 Task: Create in the project ZoomTech and in the Backlog issue 'Integrate a new virtual assistant feature into an existing mobile application to enhance user experience and convenience' a child issue 'Data breach incident response and remediation', and assign it to team member softage.3@softage.net.
Action: Mouse moved to (65, 175)
Screenshot: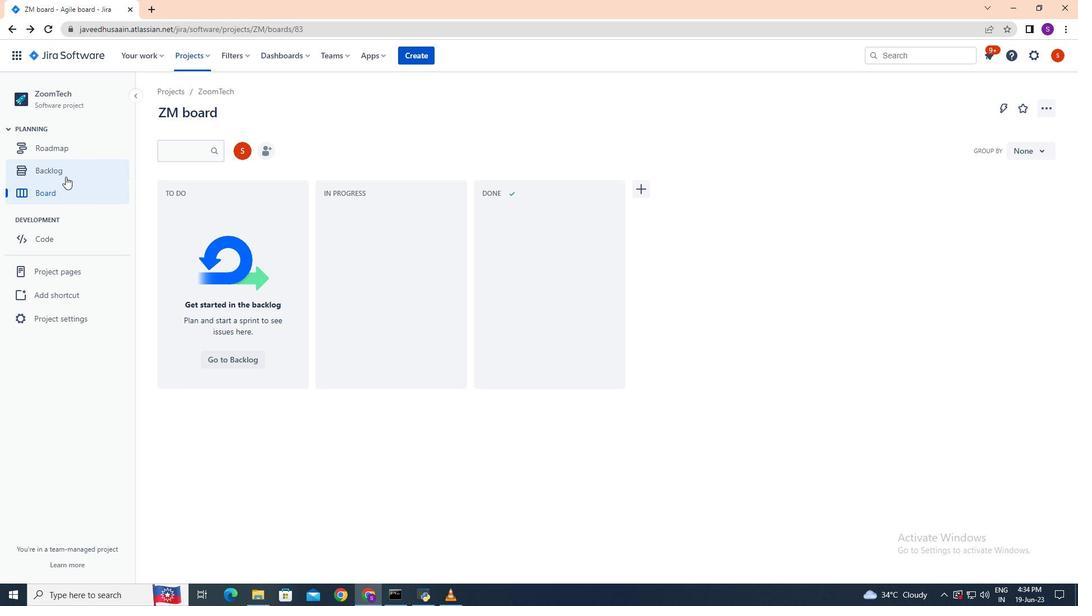 
Action: Mouse pressed left at (65, 175)
Screenshot: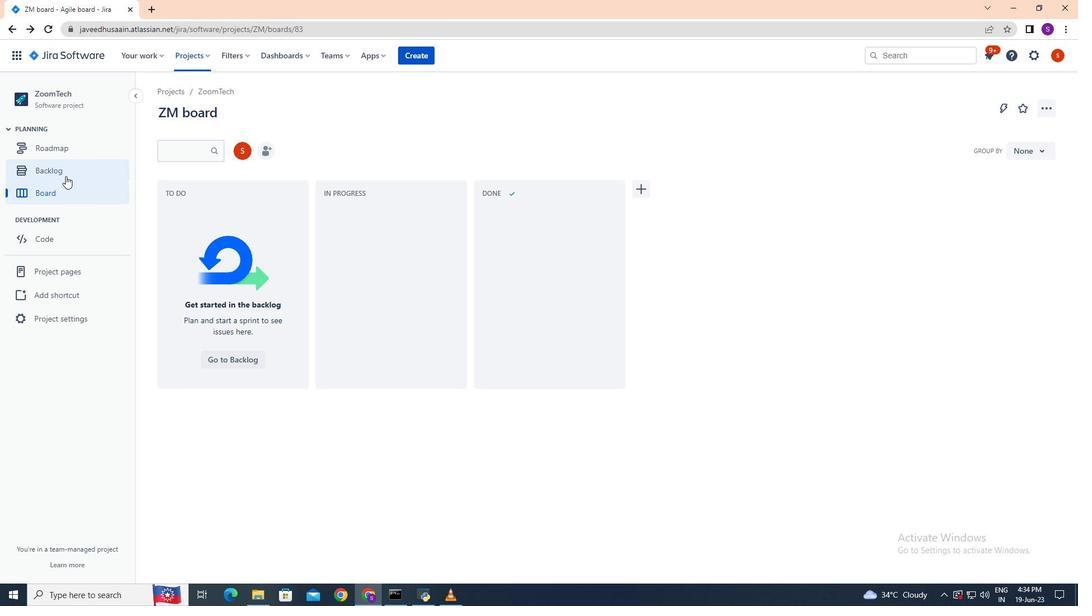 
Action: Mouse moved to (702, 319)
Screenshot: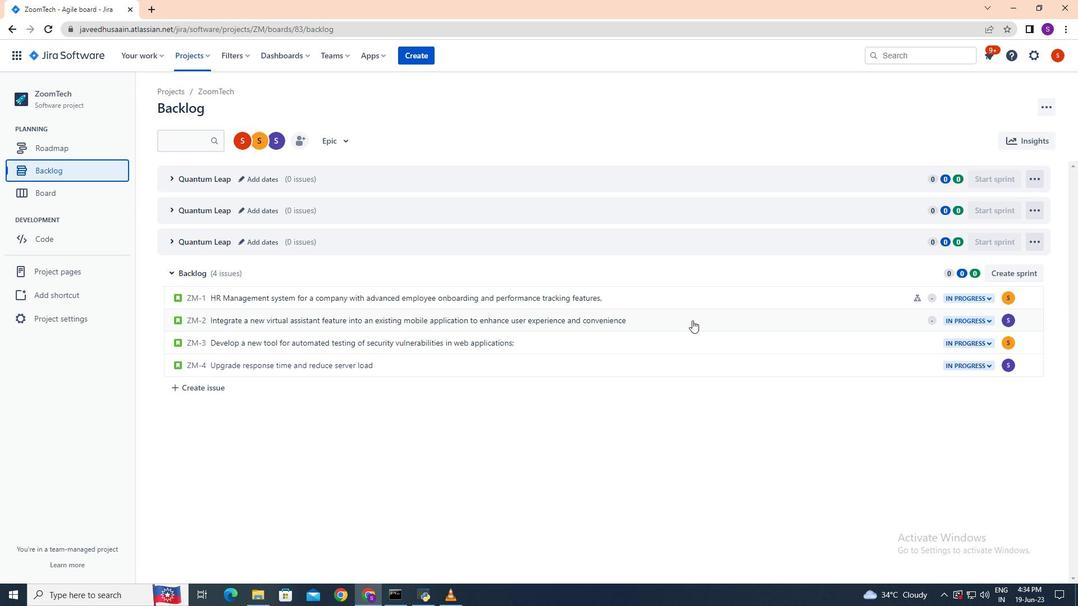 
Action: Mouse pressed left at (702, 319)
Screenshot: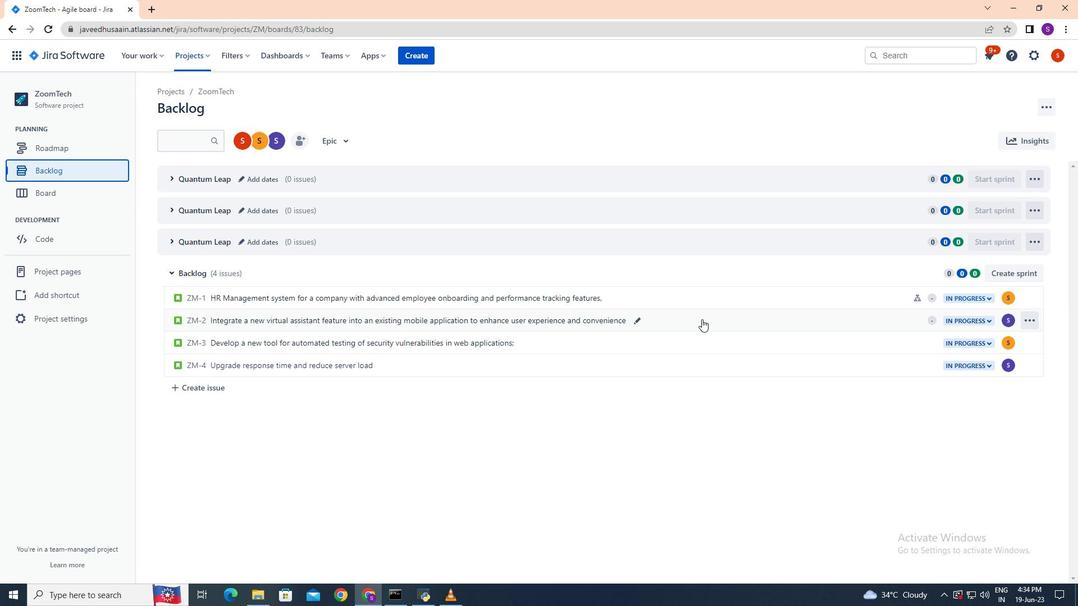 
Action: Mouse moved to (885, 271)
Screenshot: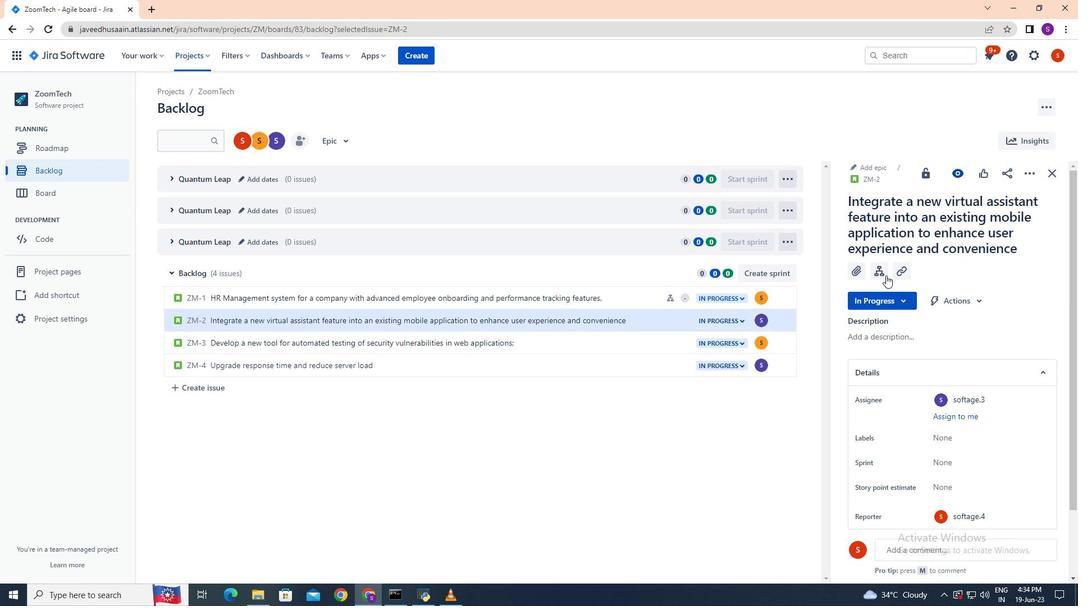 
Action: Mouse pressed left at (885, 271)
Screenshot: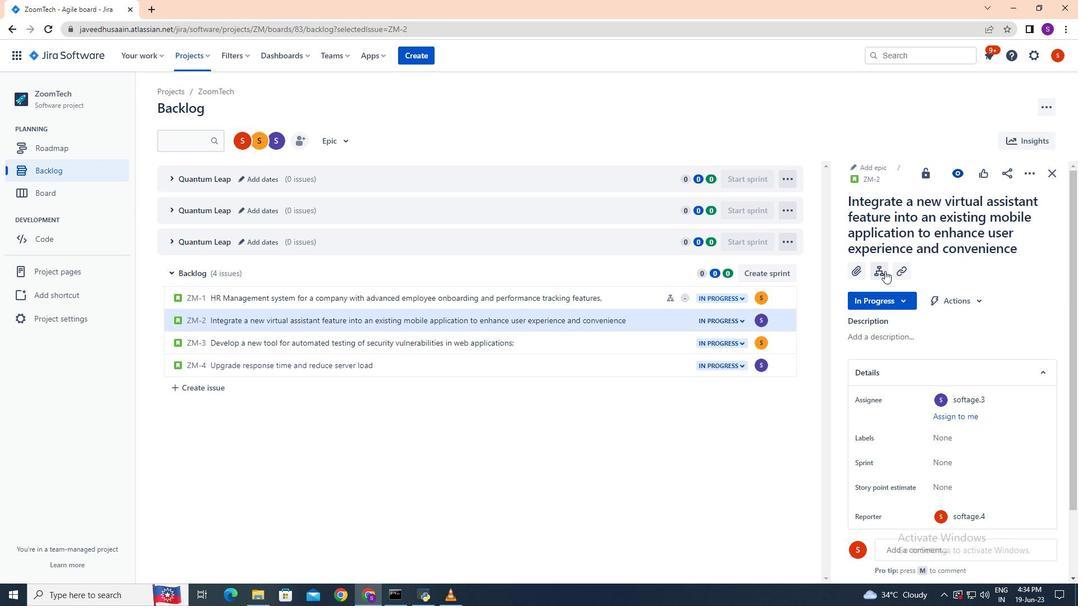 
Action: Mouse moved to (891, 362)
Screenshot: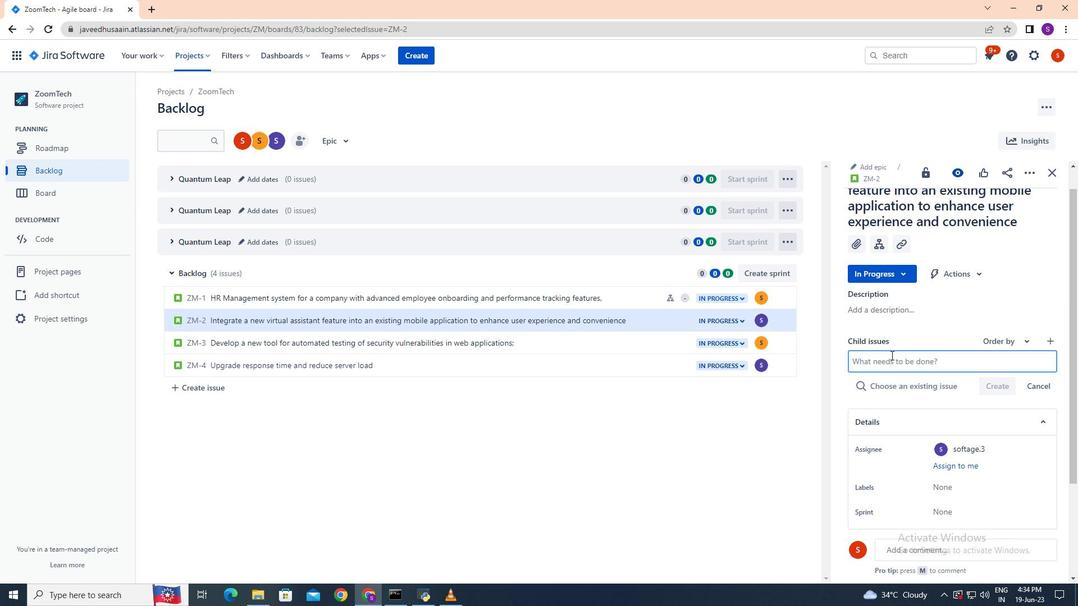 
Action: Mouse pressed left at (891, 362)
Screenshot: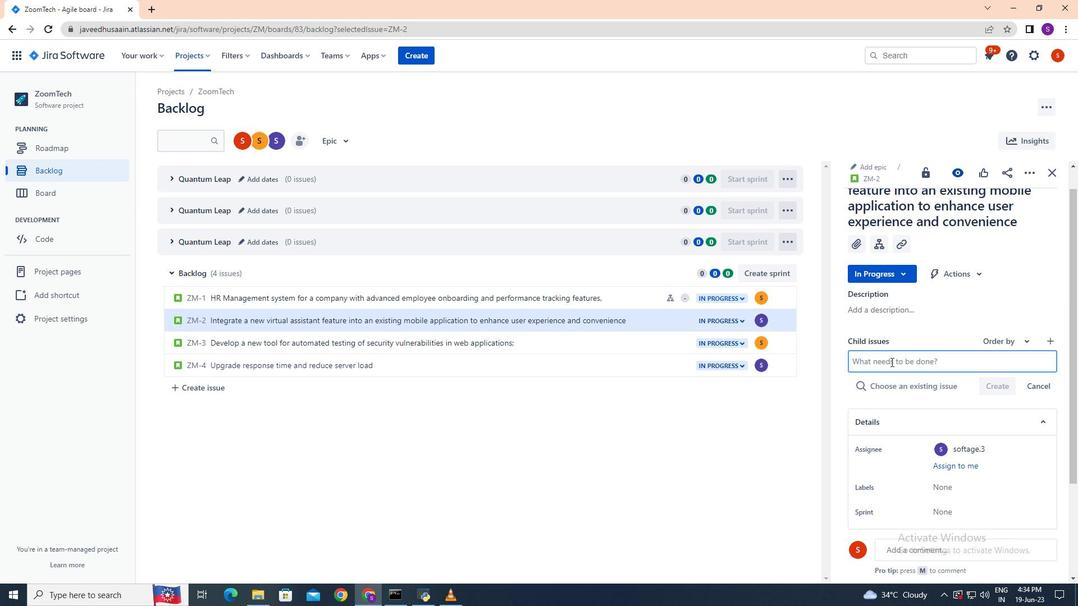 
Action: Key pressed <Key.shift>Data<Key.space><Key.shift><Key.shift>breach<Key.space>incident<Key.space>response<Key.space>and<Key.space>remediation<Key.space>
Screenshot: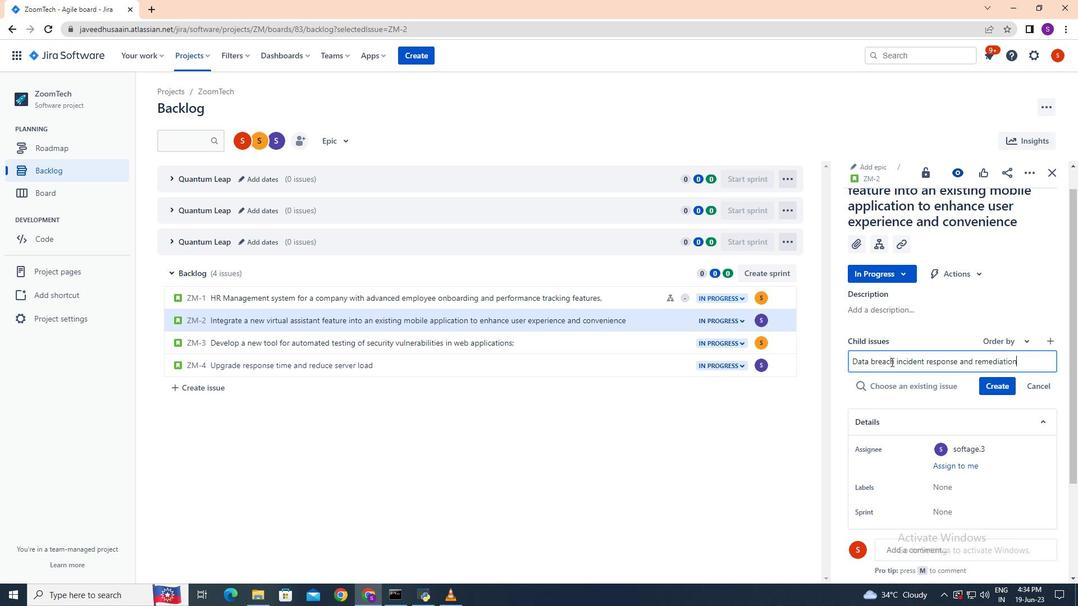
Action: Mouse moved to (1010, 389)
Screenshot: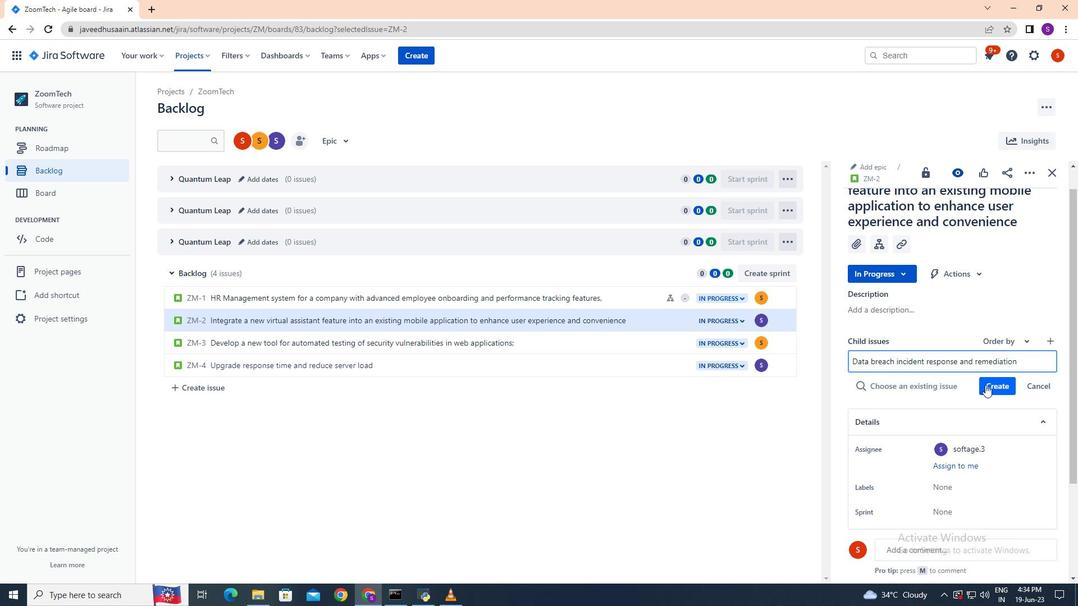 
Action: Mouse pressed left at (1010, 389)
Screenshot: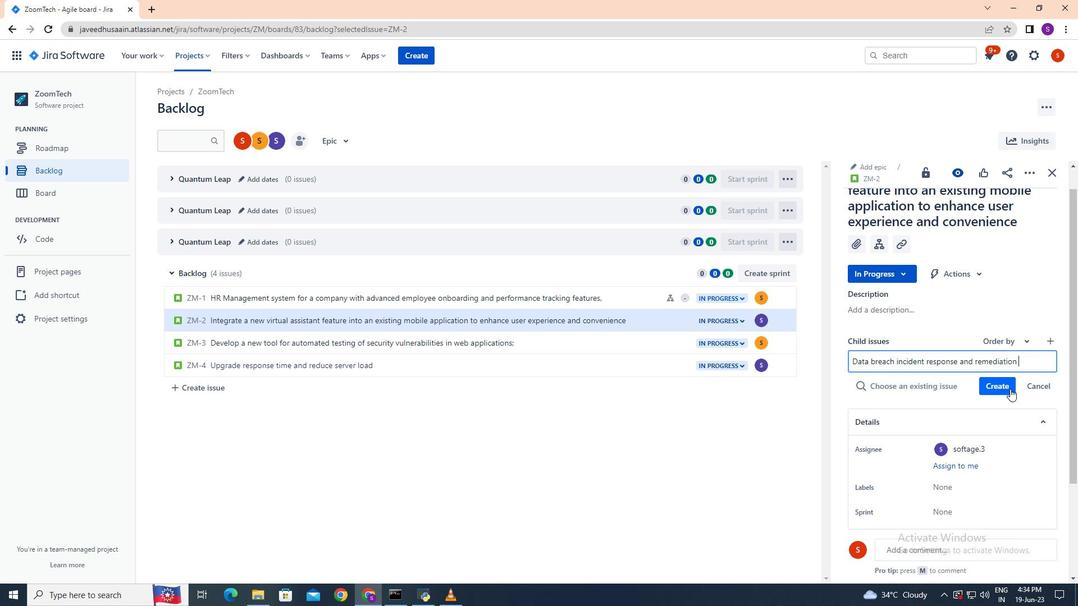 
Action: Mouse moved to (1010, 368)
Screenshot: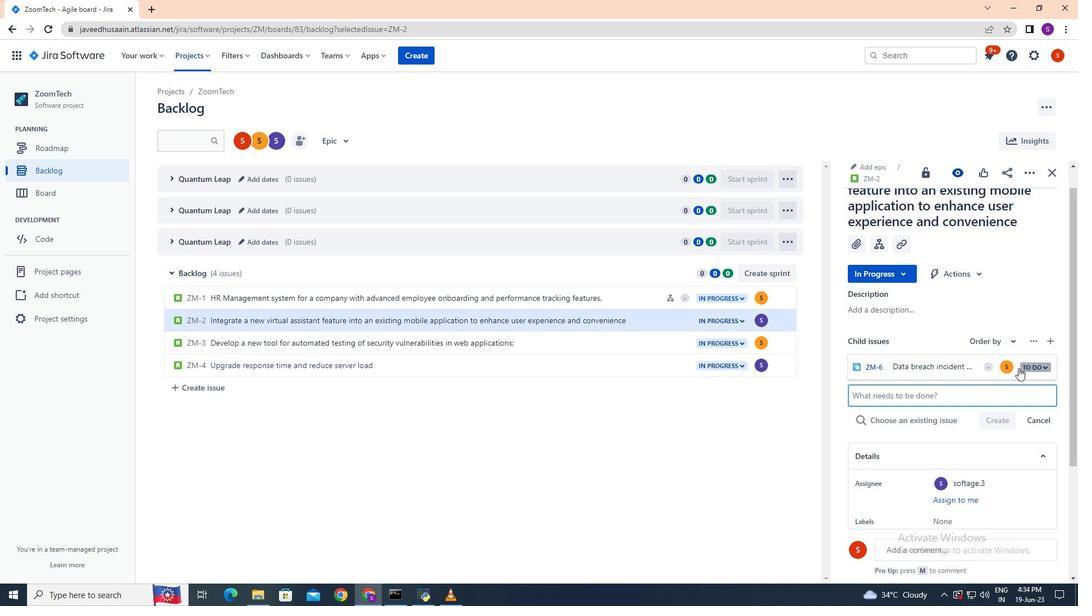 
Action: Mouse pressed left at (1010, 368)
Screenshot: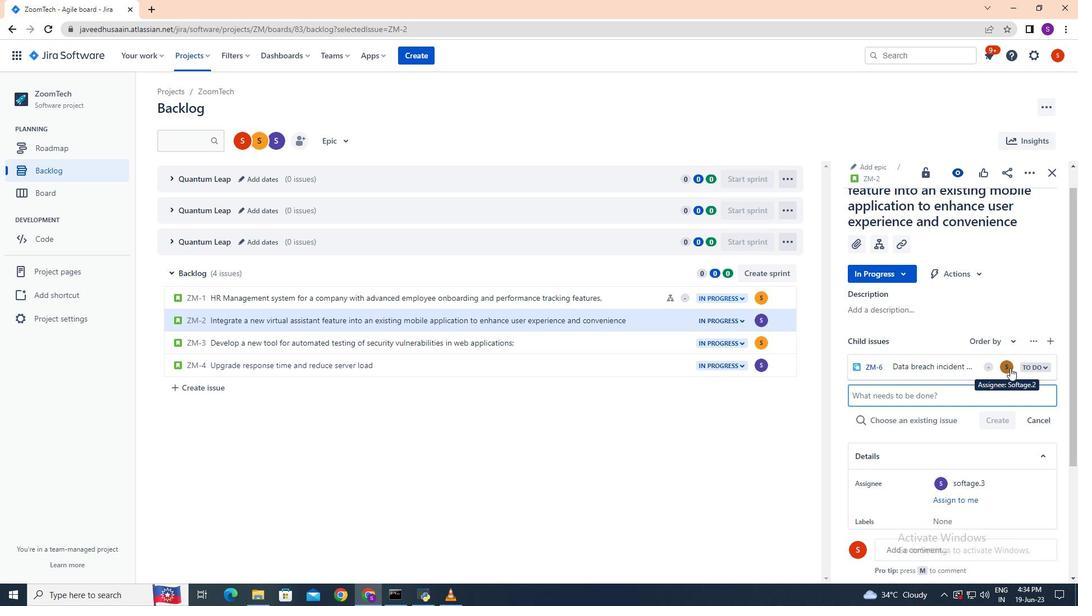 
Action: Mouse moved to (1010, 368)
Screenshot: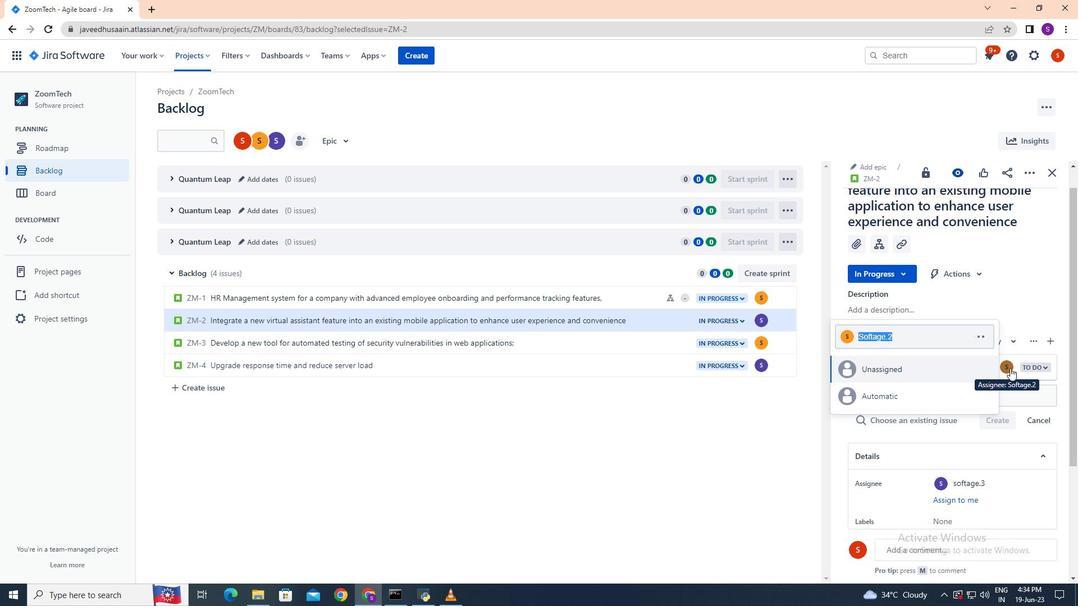 
Action: Key pressed softage.3<Key.shift>@softage.net
Screenshot: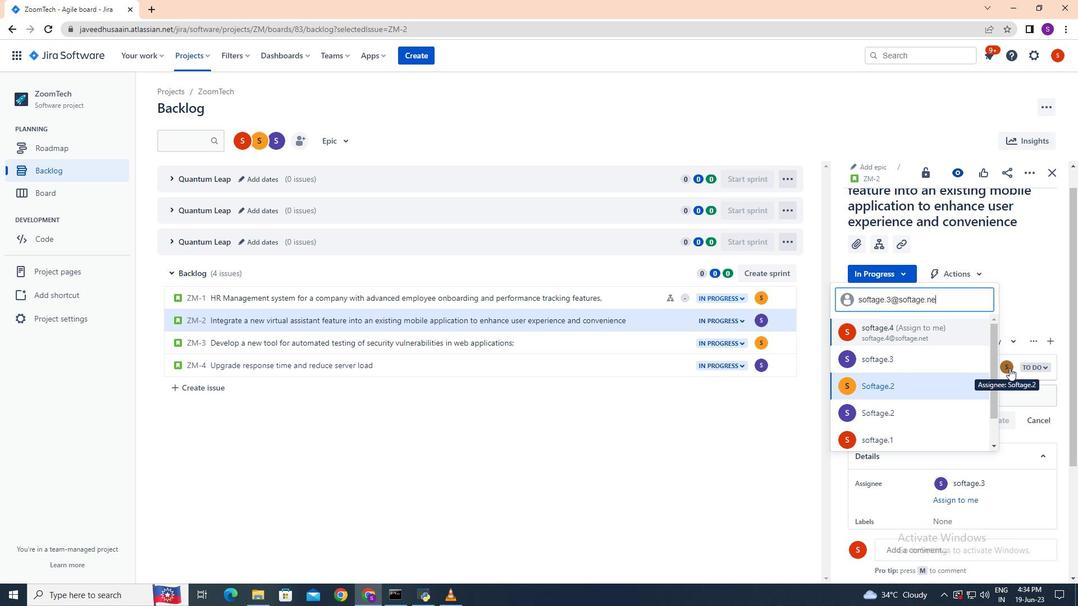 
Action: Mouse moved to (920, 372)
Screenshot: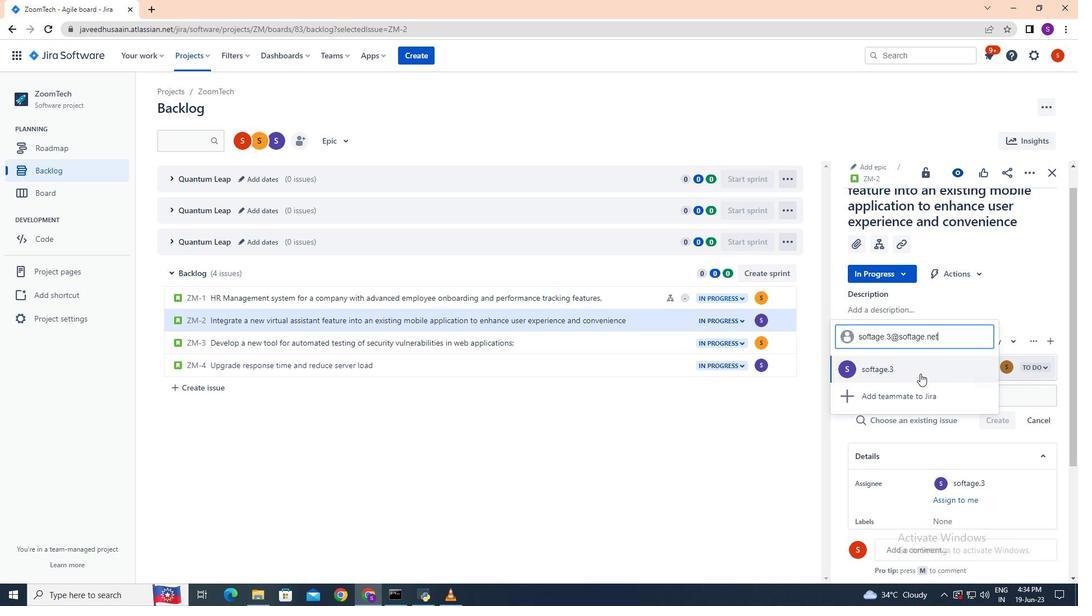 
Action: Mouse pressed left at (920, 372)
Screenshot: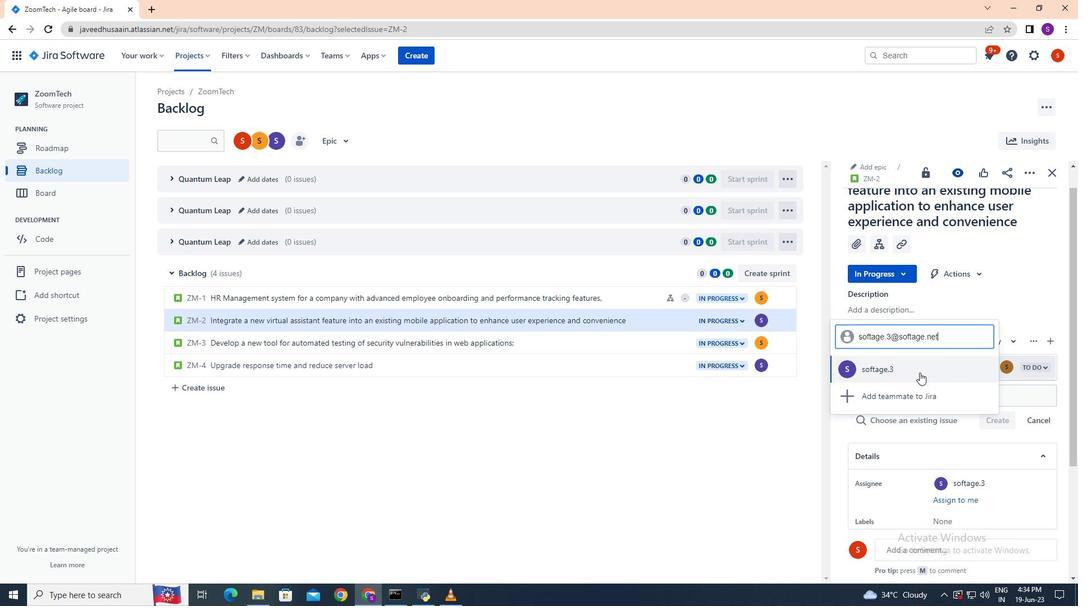 
